 Task: Add New Zealand Lamb Shoulder Blade Chop to the cart.
Action: Mouse moved to (26, 67)
Screenshot: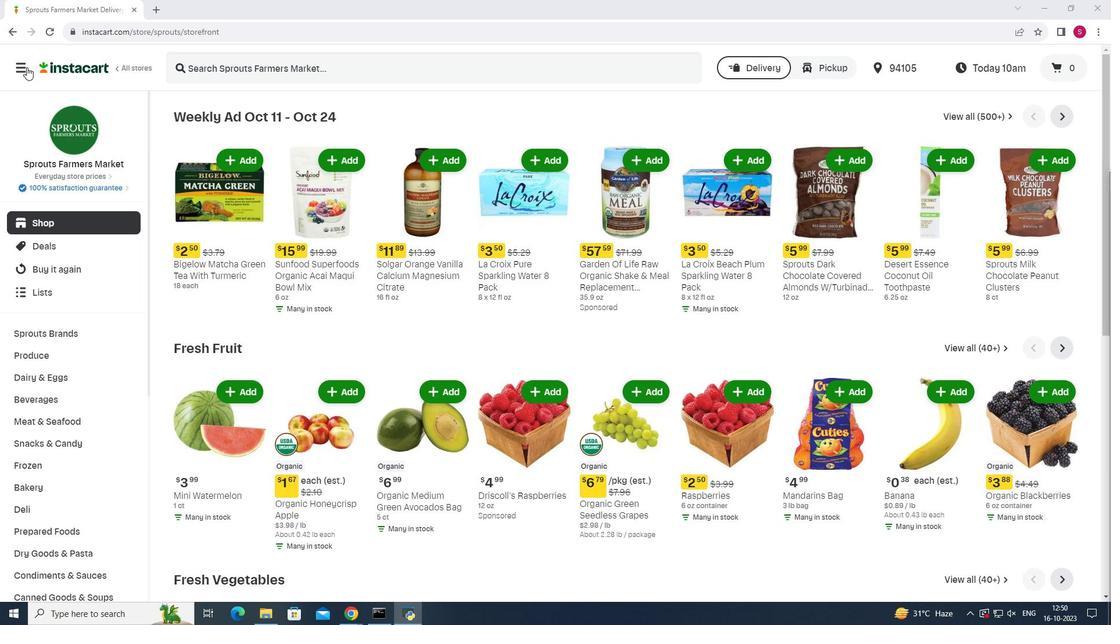 
Action: Mouse pressed left at (26, 67)
Screenshot: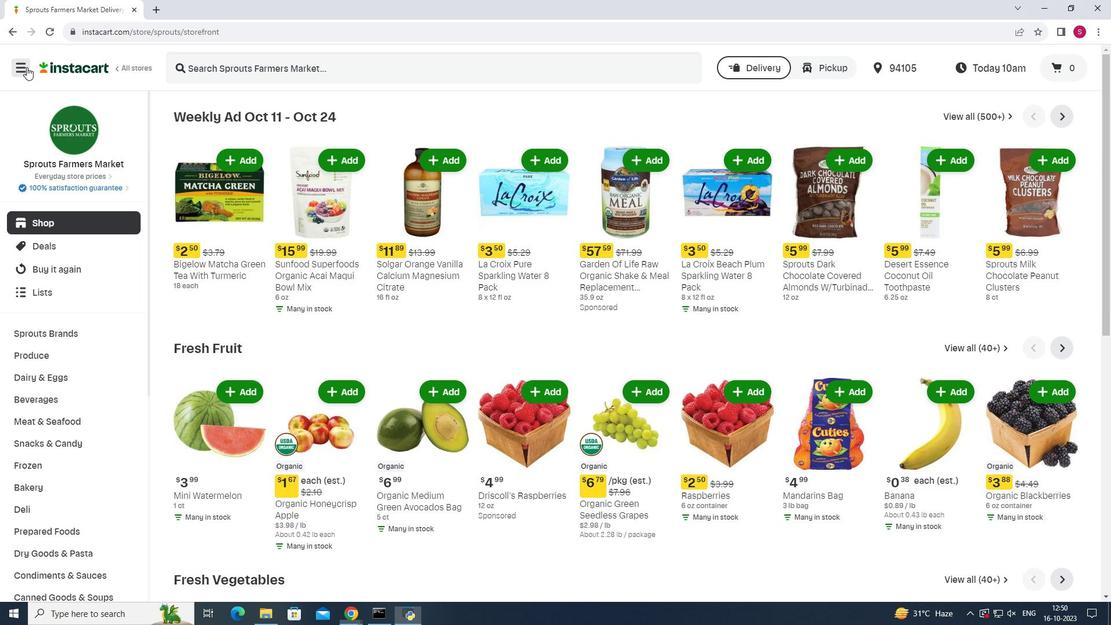 
Action: Mouse moved to (52, 310)
Screenshot: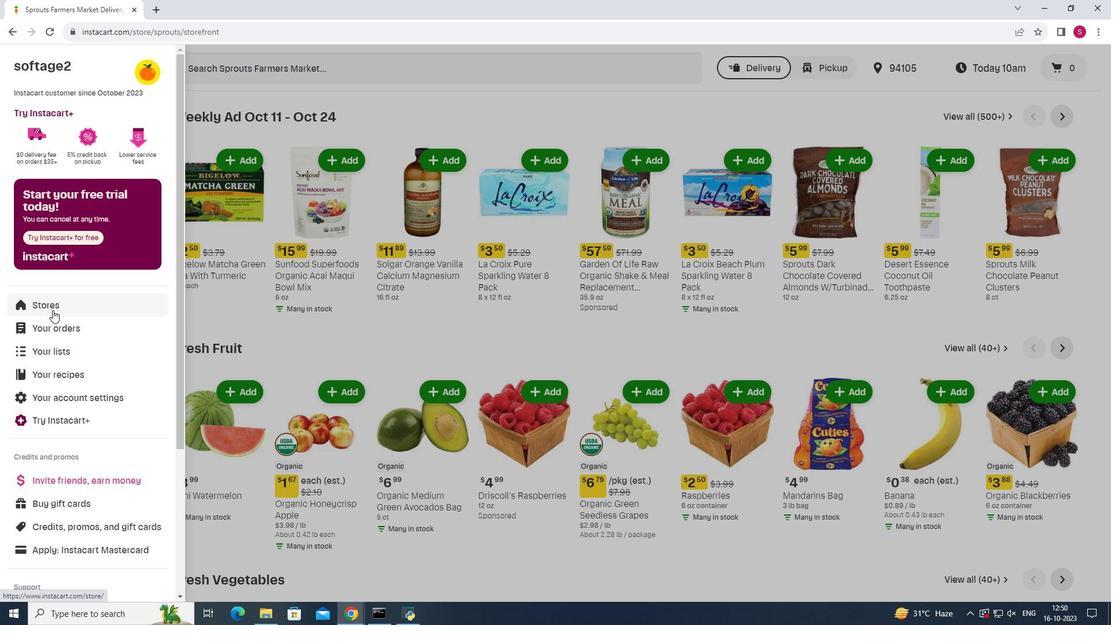 
Action: Mouse pressed left at (52, 310)
Screenshot: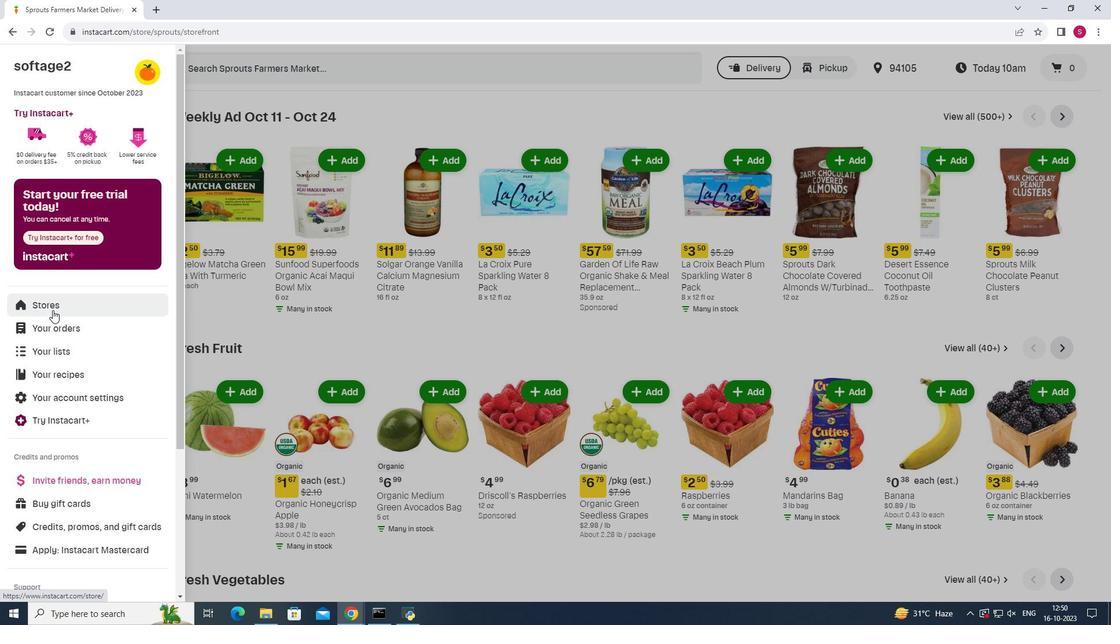 
Action: Mouse moved to (264, 103)
Screenshot: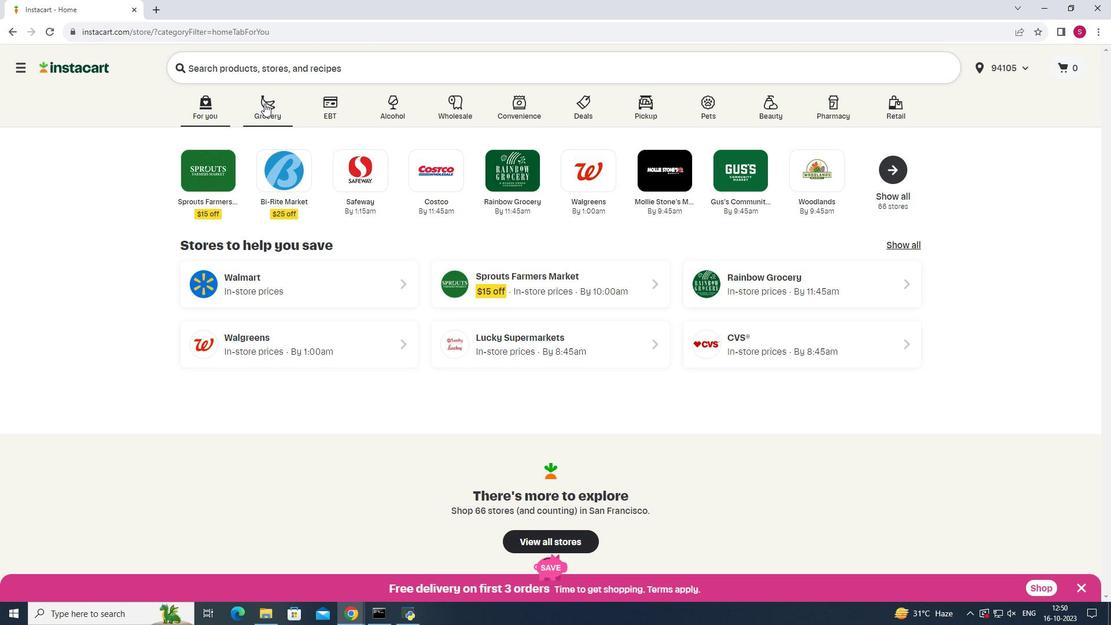 
Action: Mouse pressed left at (264, 103)
Screenshot: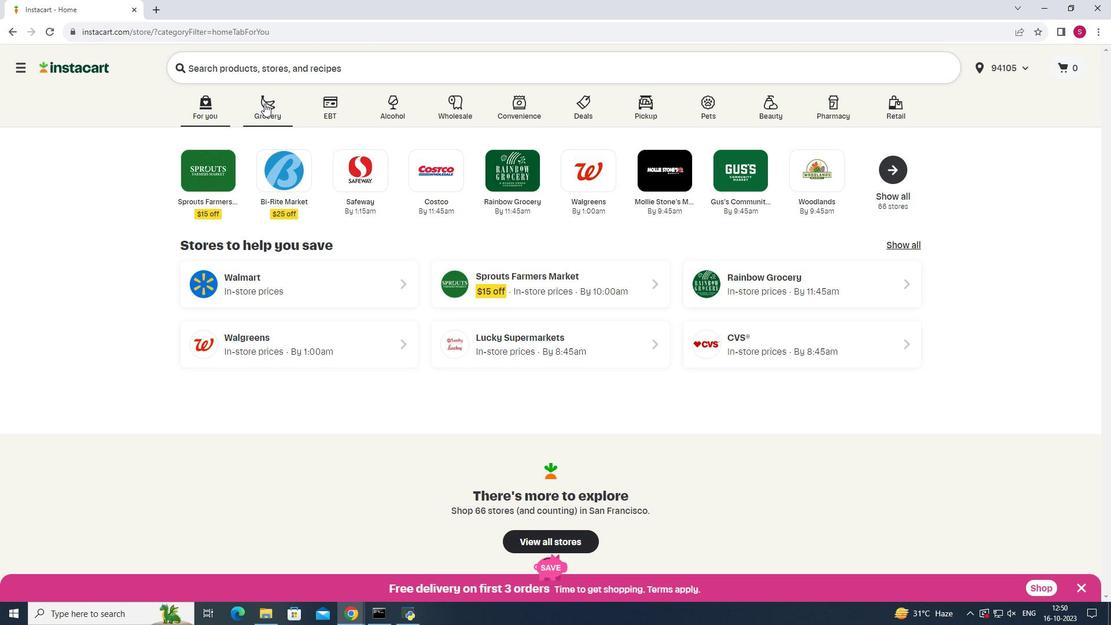 
Action: Mouse moved to (806, 169)
Screenshot: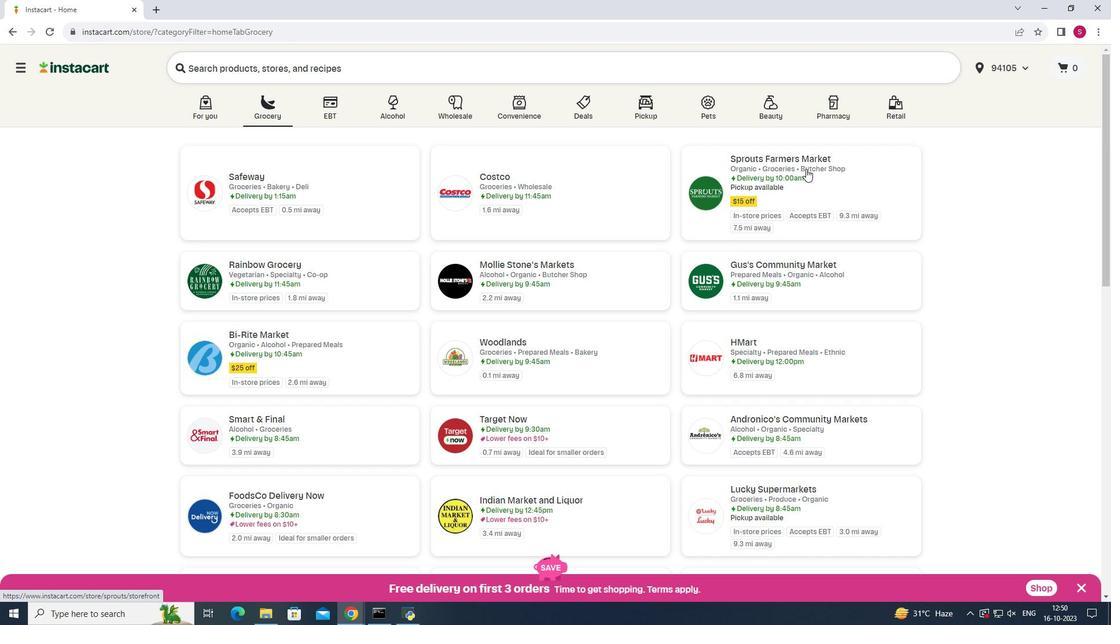 
Action: Mouse pressed left at (806, 169)
Screenshot: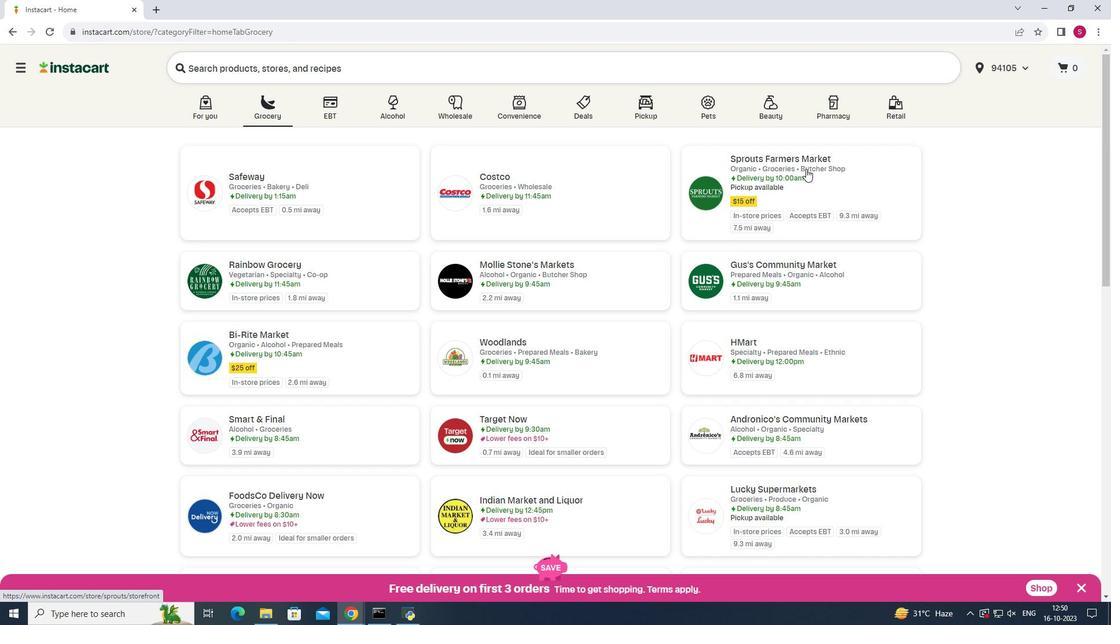 
Action: Mouse moved to (68, 421)
Screenshot: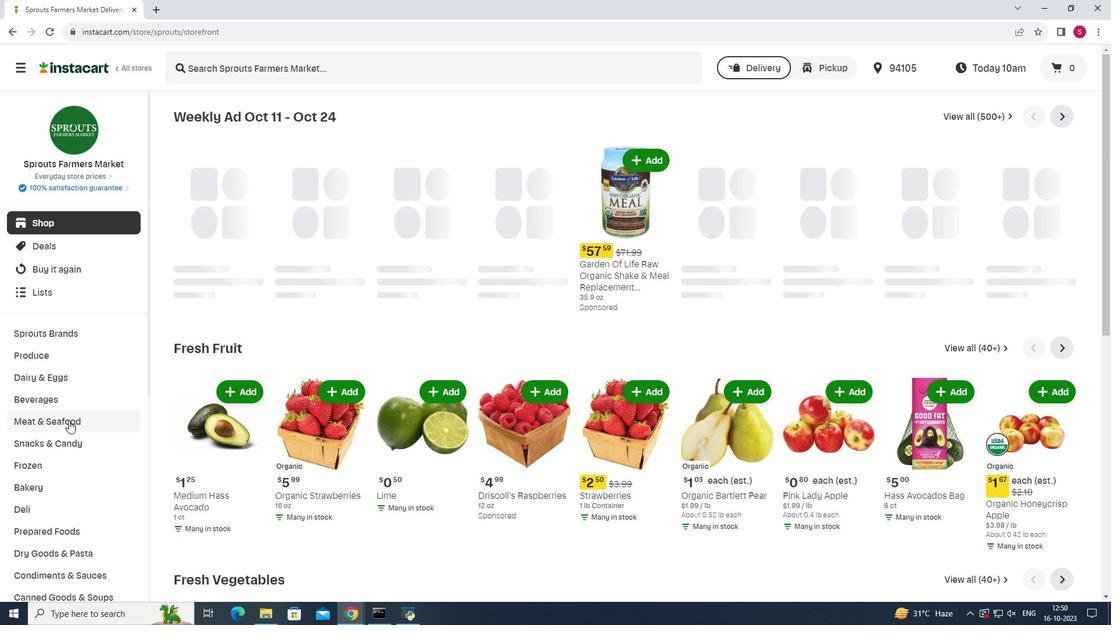
Action: Mouse pressed left at (68, 421)
Screenshot: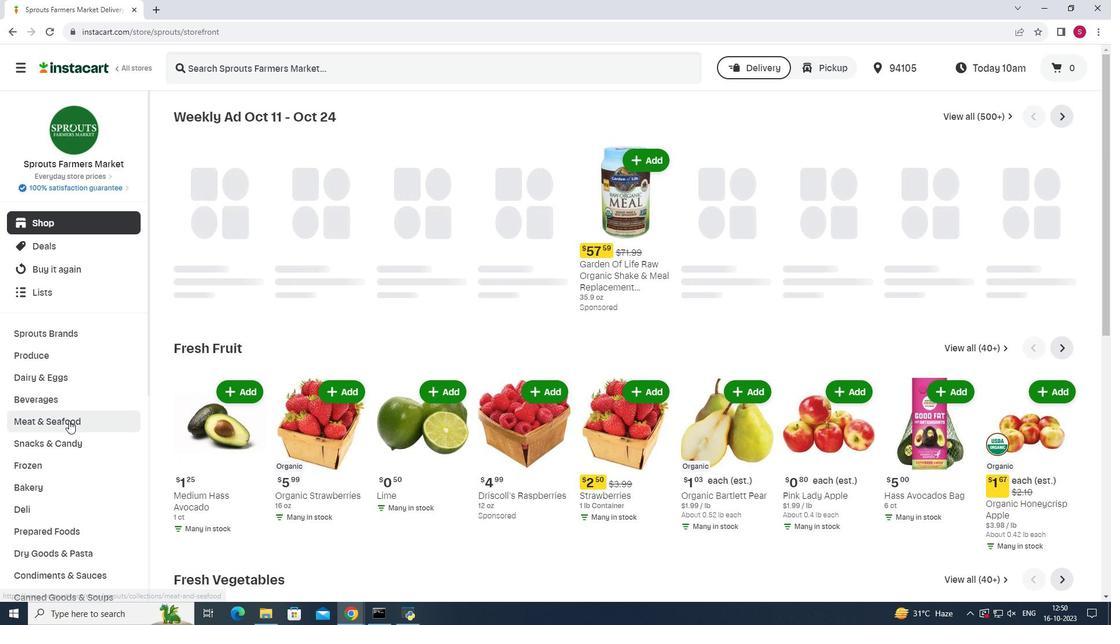 
Action: Mouse moved to (657, 141)
Screenshot: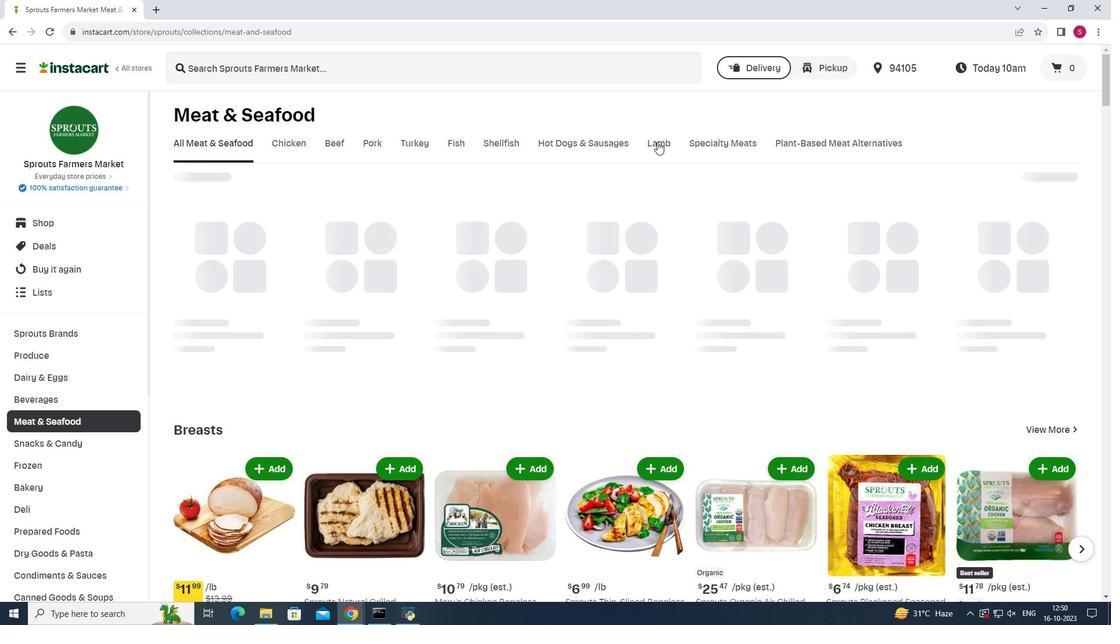 
Action: Mouse pressed left at (657, 141)
Screenshot: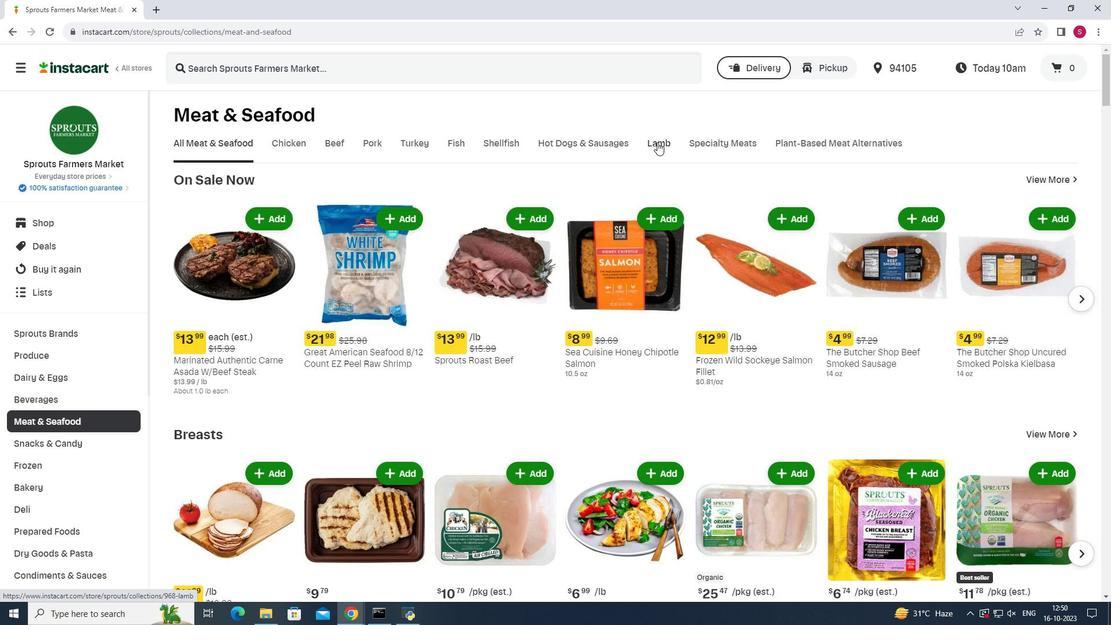 
Action: Mouse moved to (349, 72)
Screenshot: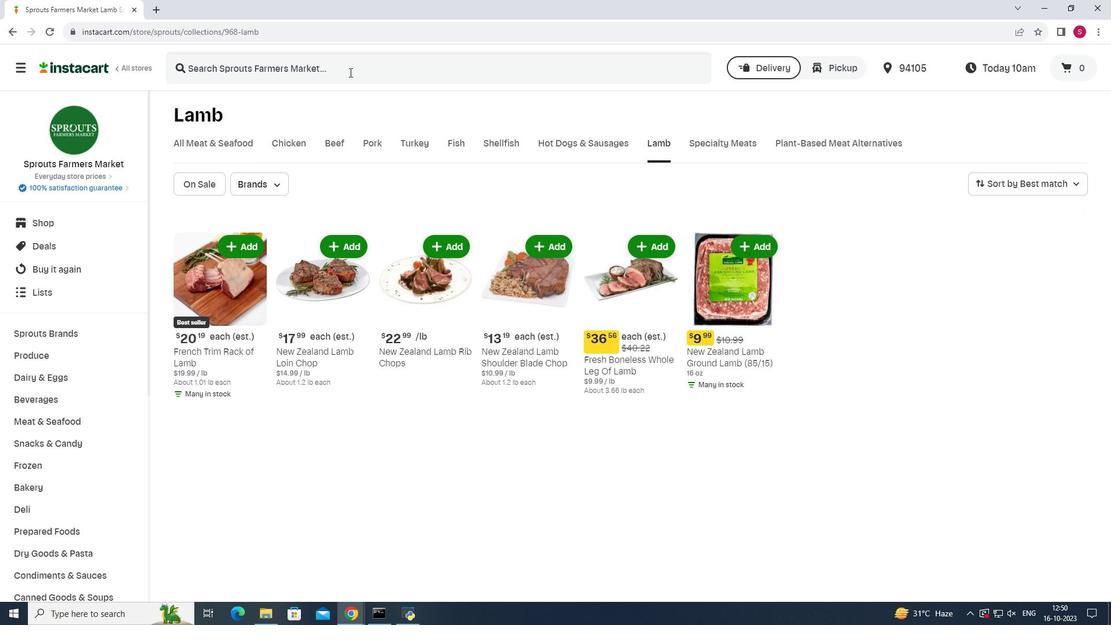 
Action: Mouse pressed left at (349, 72)
Screenshot: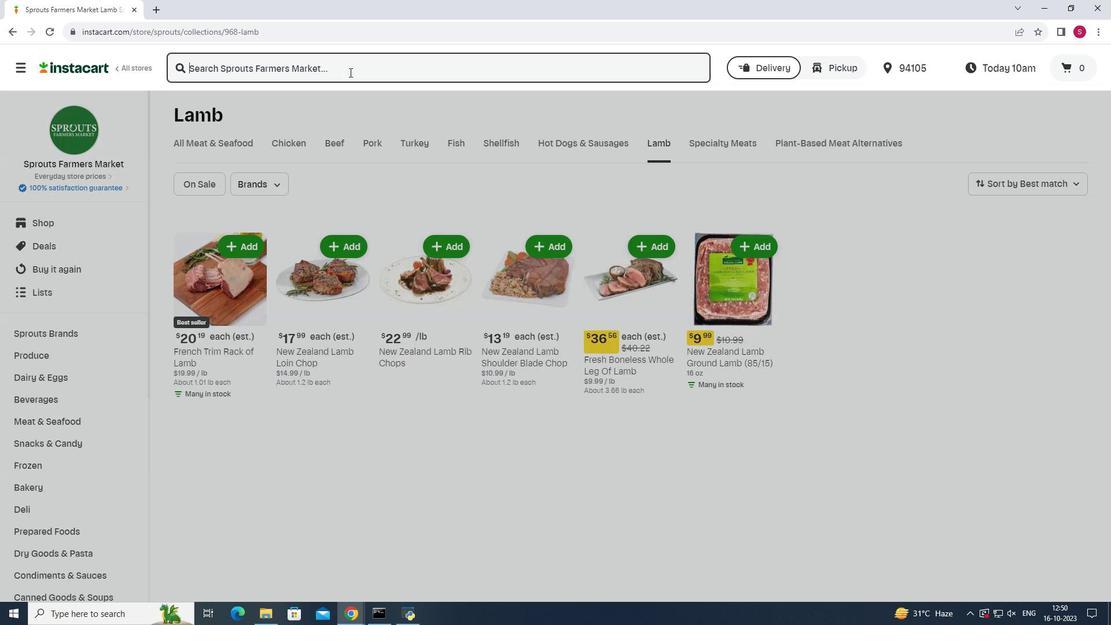 
Action: Mouse moved to (350, 73)
Screenshot: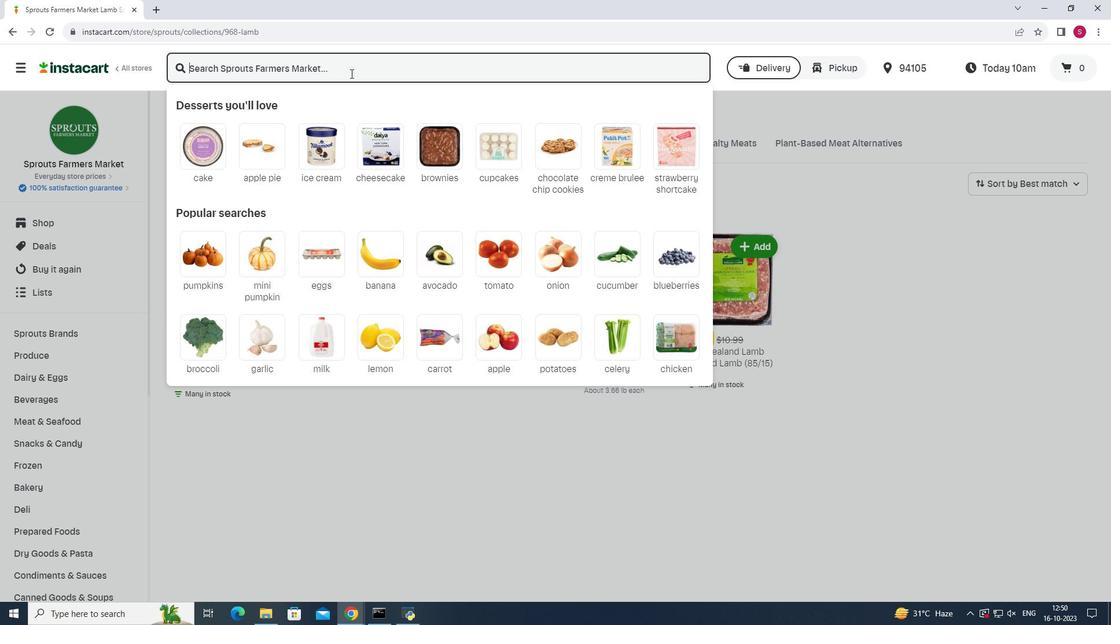 
Action: Key pressed <Key.shift><Key.shift><Key.shift>New<Key.space><Key.shift>Zealand<Key.space><Key.shift>Lamb<Key.space><Key.shift>Shoulder<Key.space><Key.shift>Blade<Key.space><Key.shift>Chop<Key.enter>
Screenshot: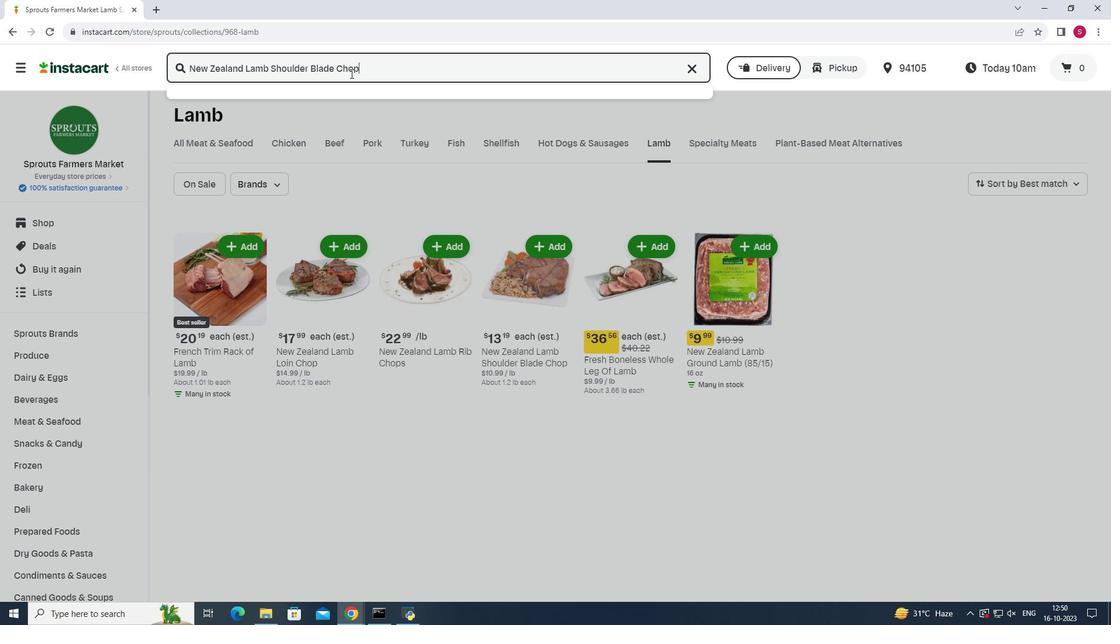 
Action: Mouse moved to (329, 160)
Screenshot: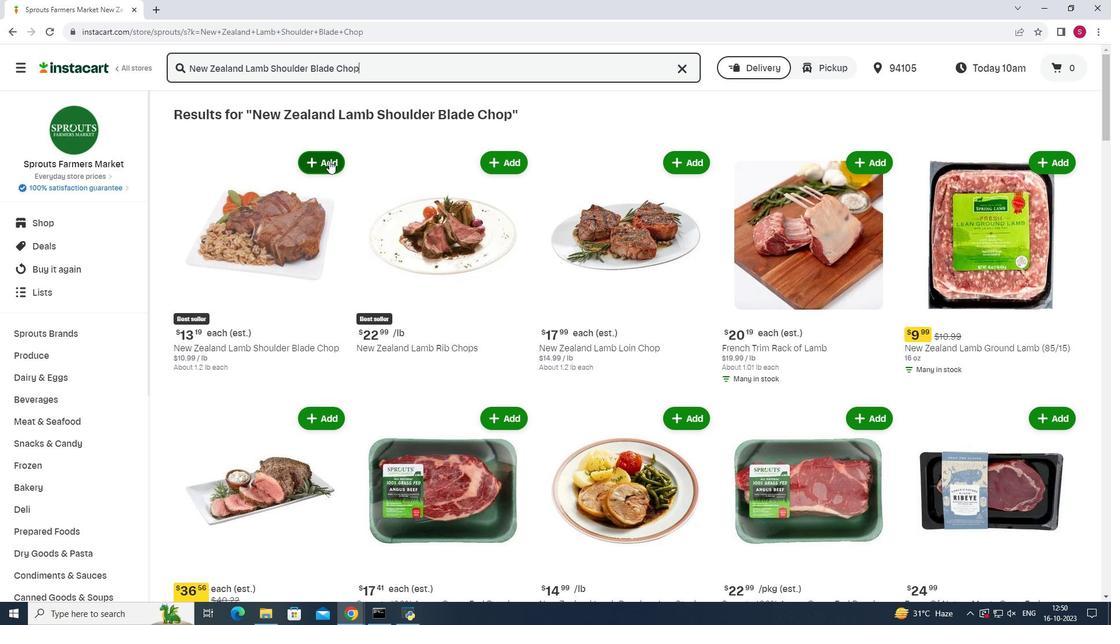 
Action: Mouse pressed left at (329, 160)
Screenshot: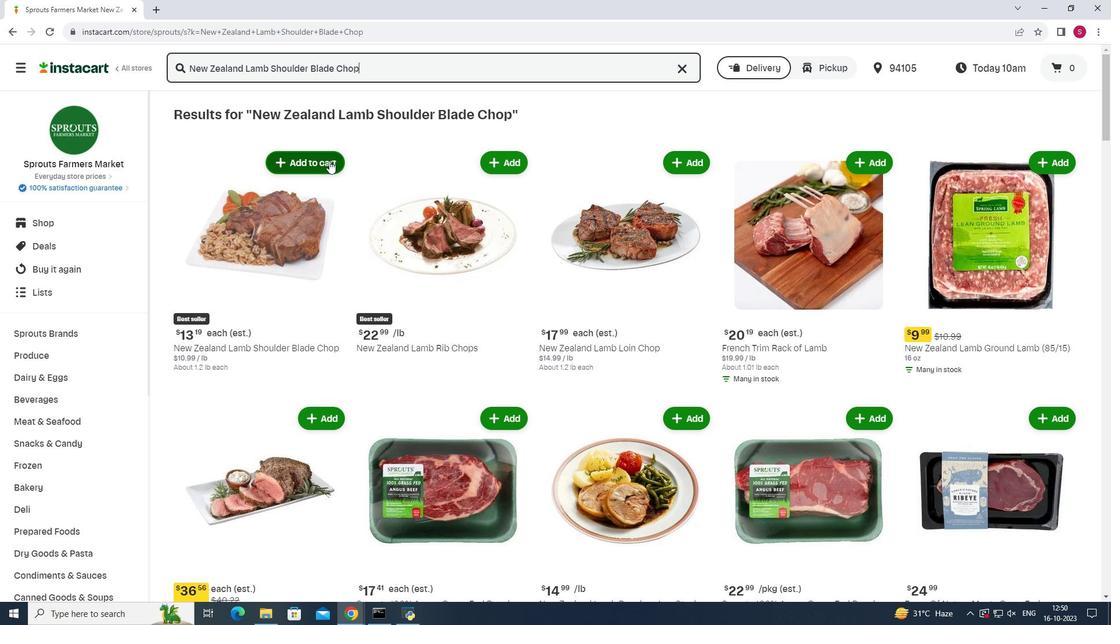 
